 Task: Add a email signature "Regards, Robert".
Action: Mouse pressed left at (1162, 189)
Screenshot: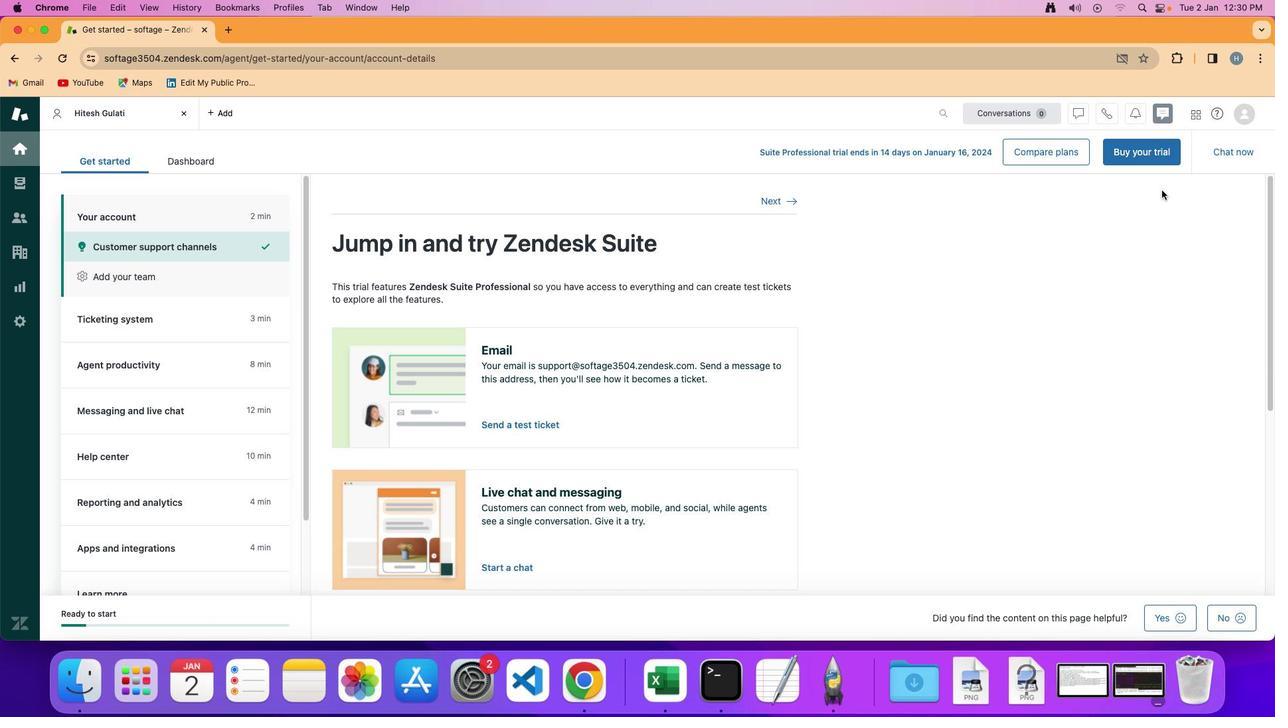 
Action: Mouse moved to (1242, 111)
Screenshot: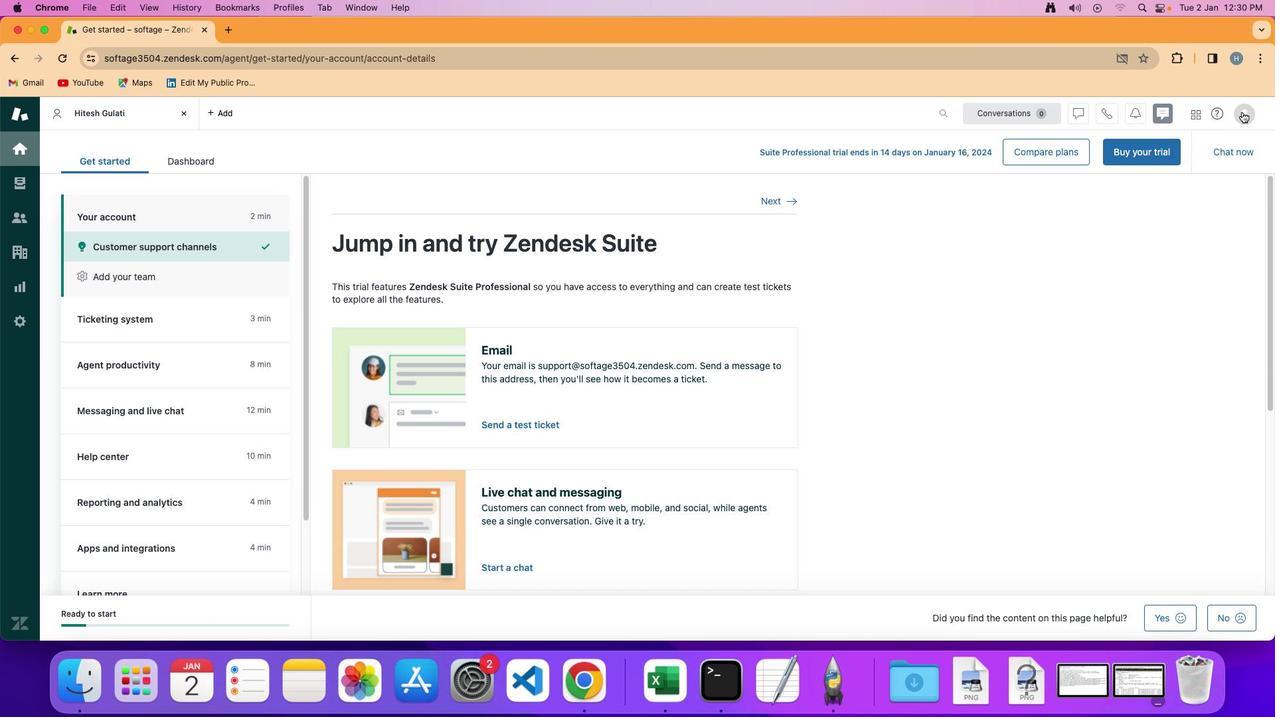 
Action: Mouse pressed left at (1242, 111)
Screenshot: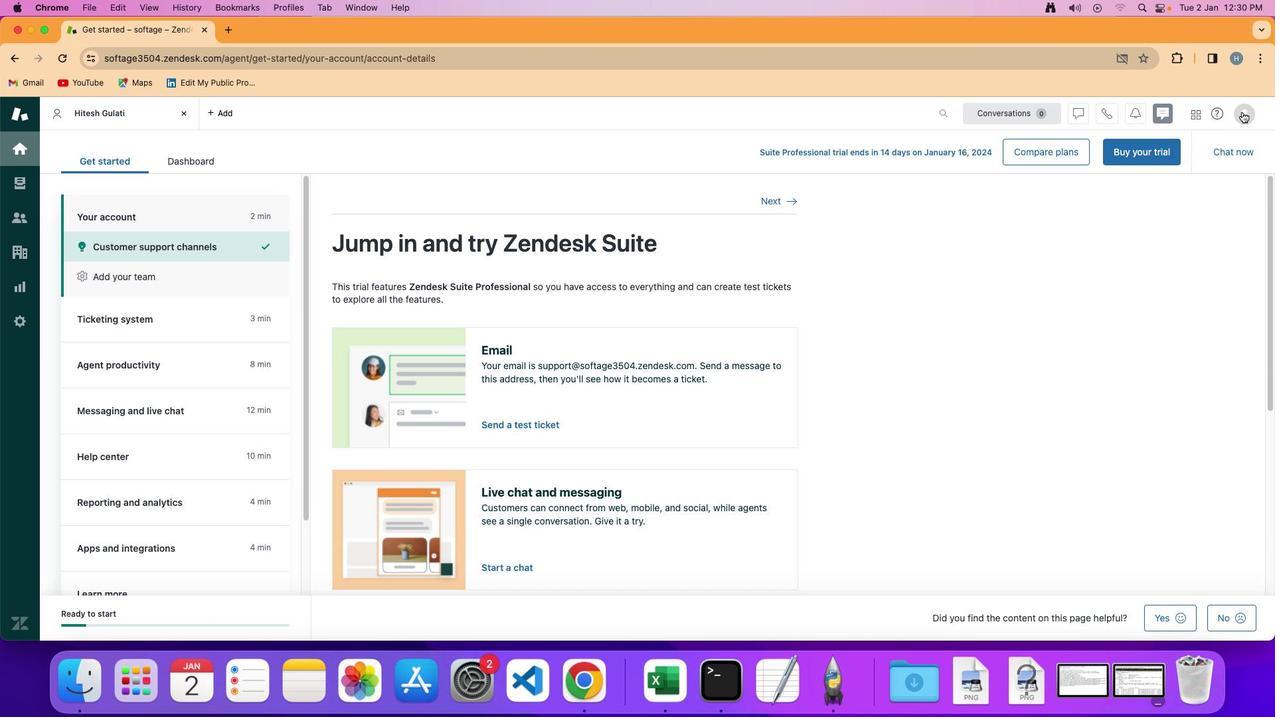 
Action: Mouse moved to (1164, 147)
Screenshot: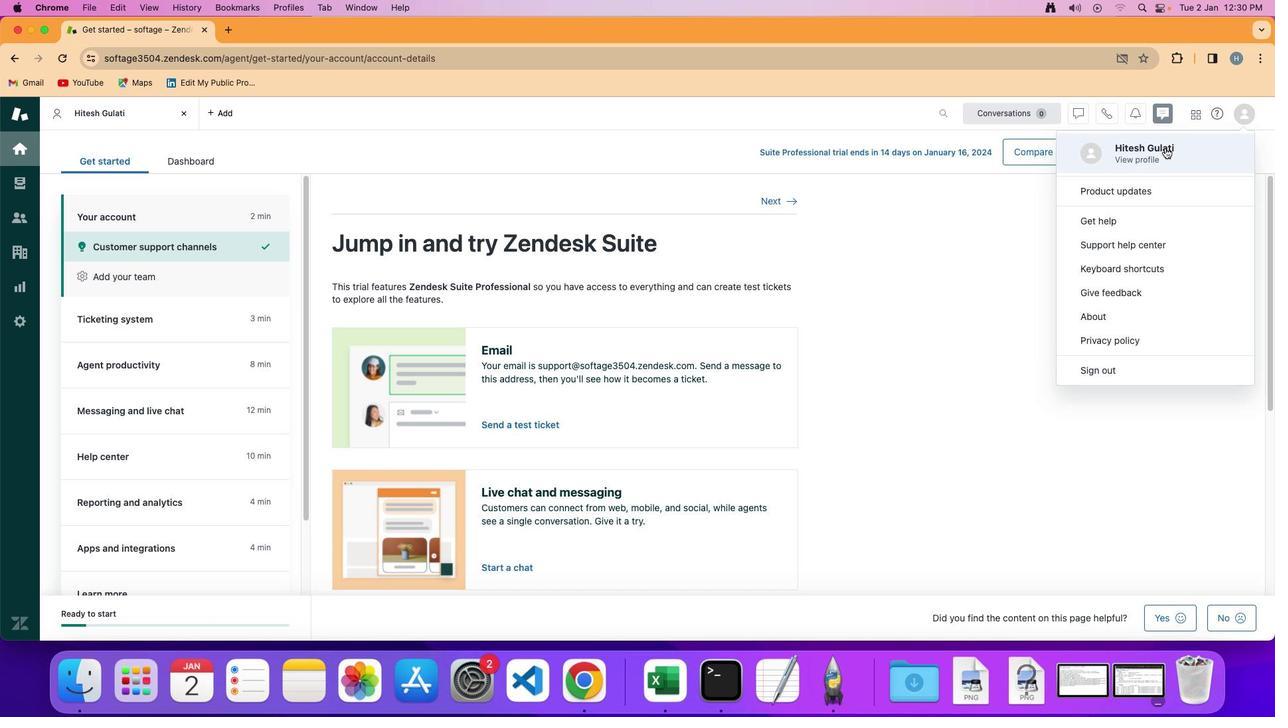 
Action: Mouse pressed left at (1164, 147)
Screenshot: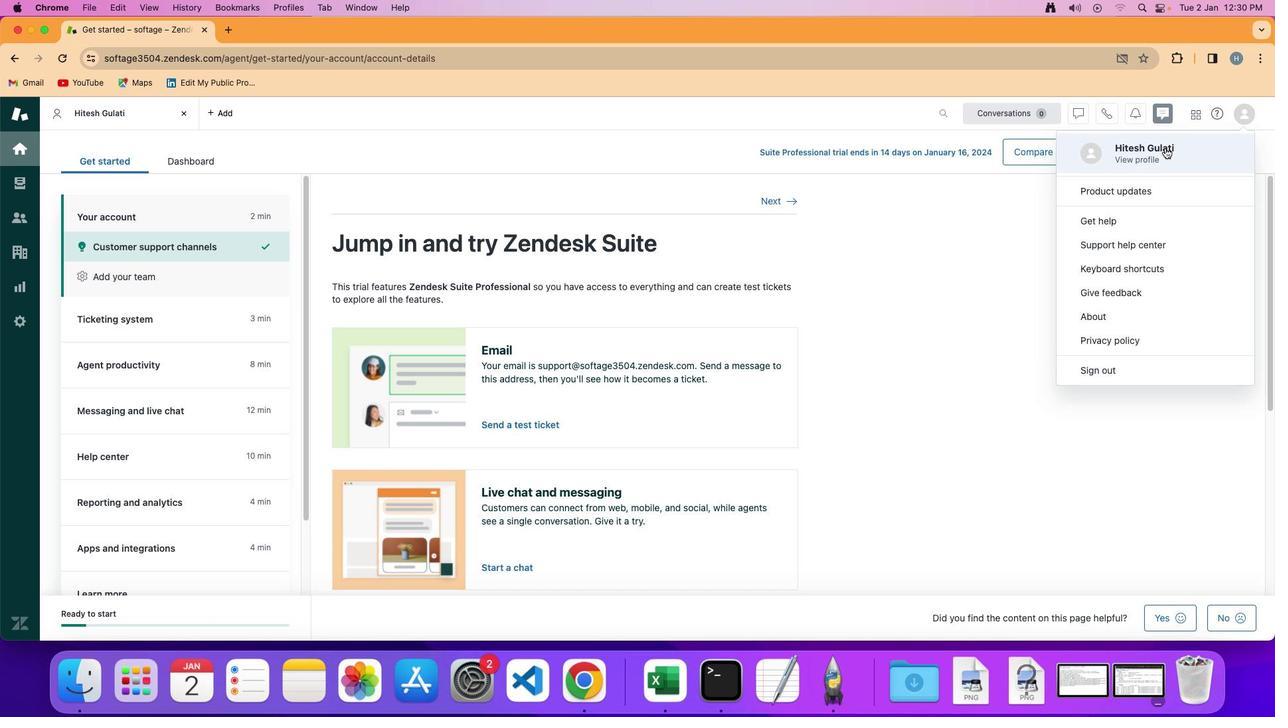 
Action: Mouse moved to (161, 358)
Screenshot: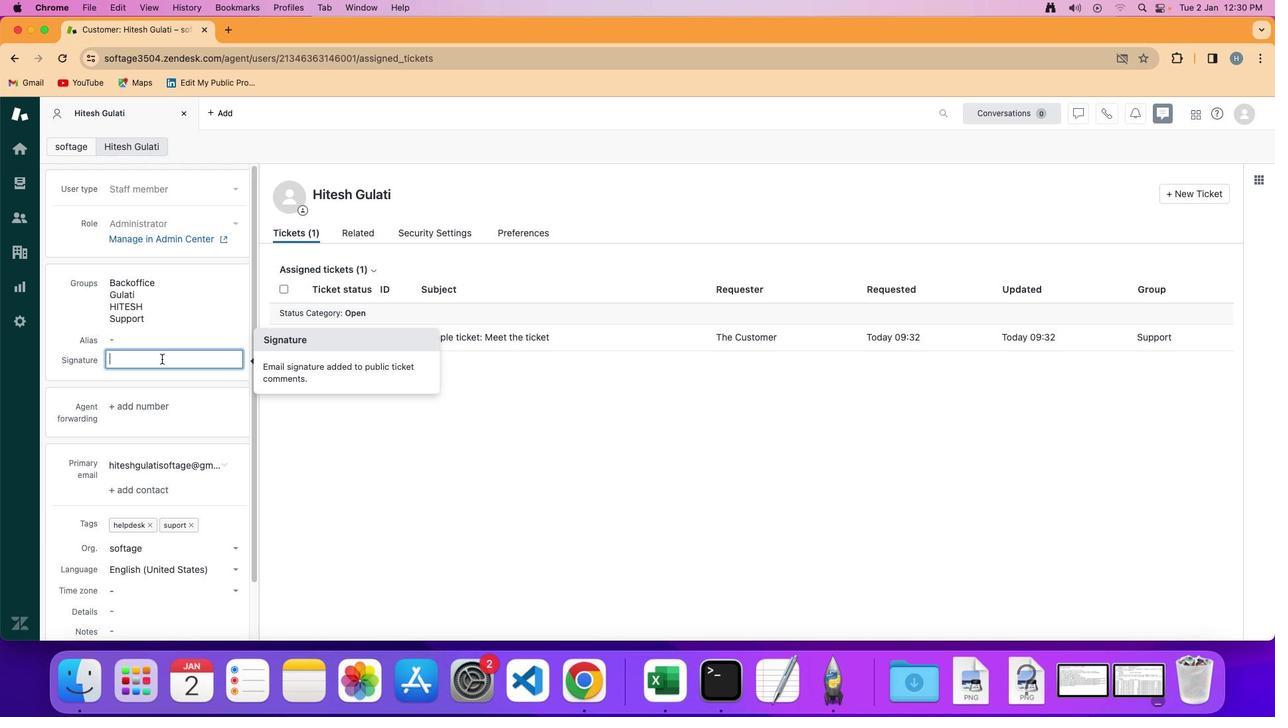 
Action: Mouse pressed left at (161, 358)
Screenshot: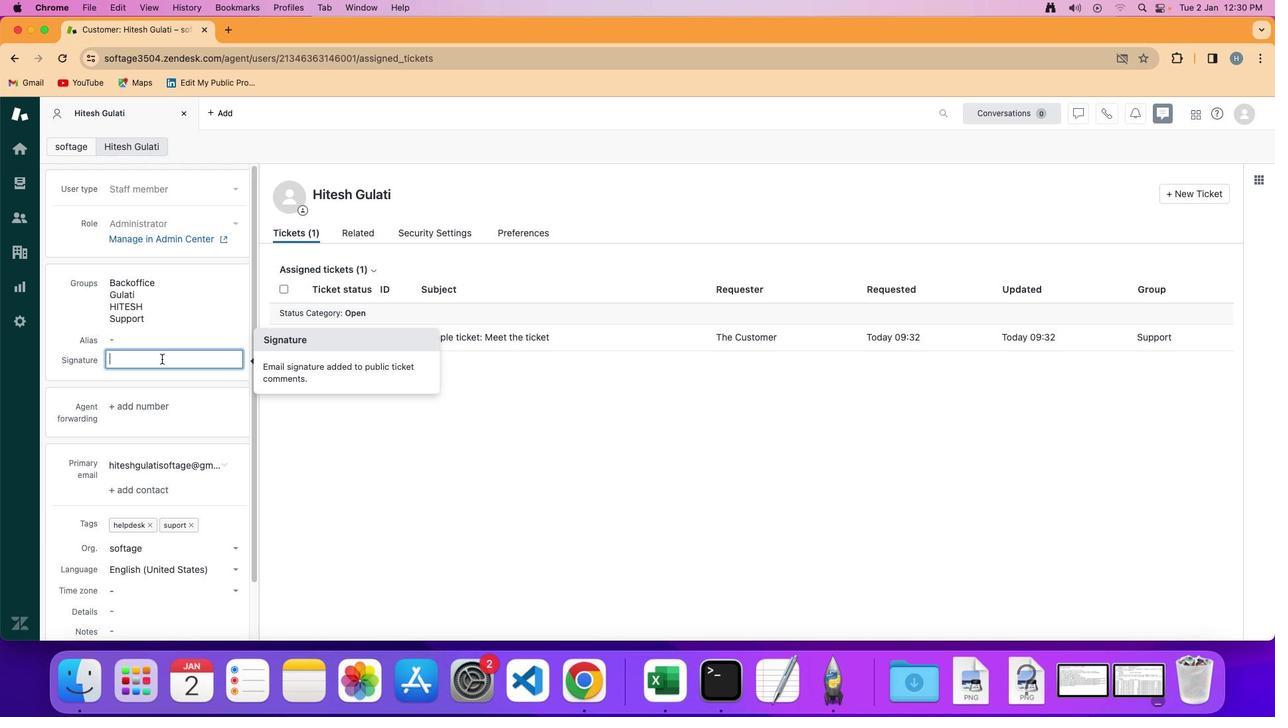 
Action: Key pressed Key.shift'R''e''g''a''r''d''s'Key.spaceKey.shift'R''o''b''e''r''t'
Screenshot: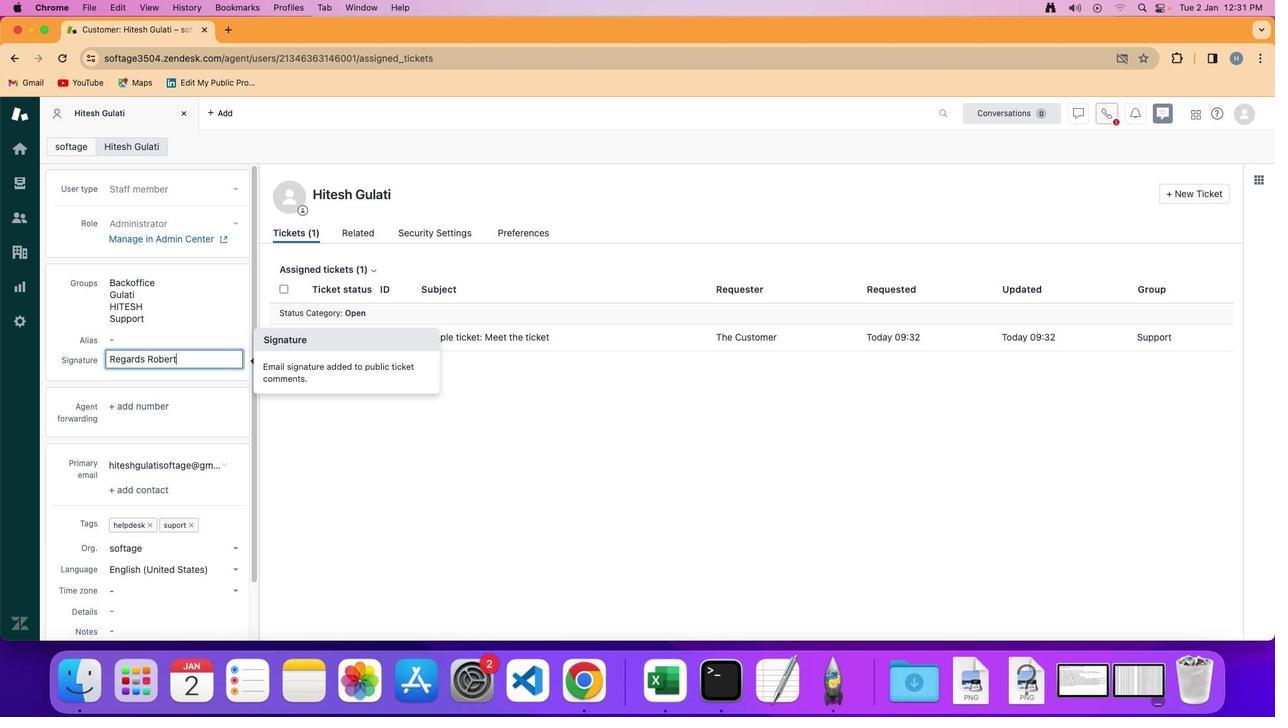 
Action: Mouse moved to (326, 436)
Screenshot: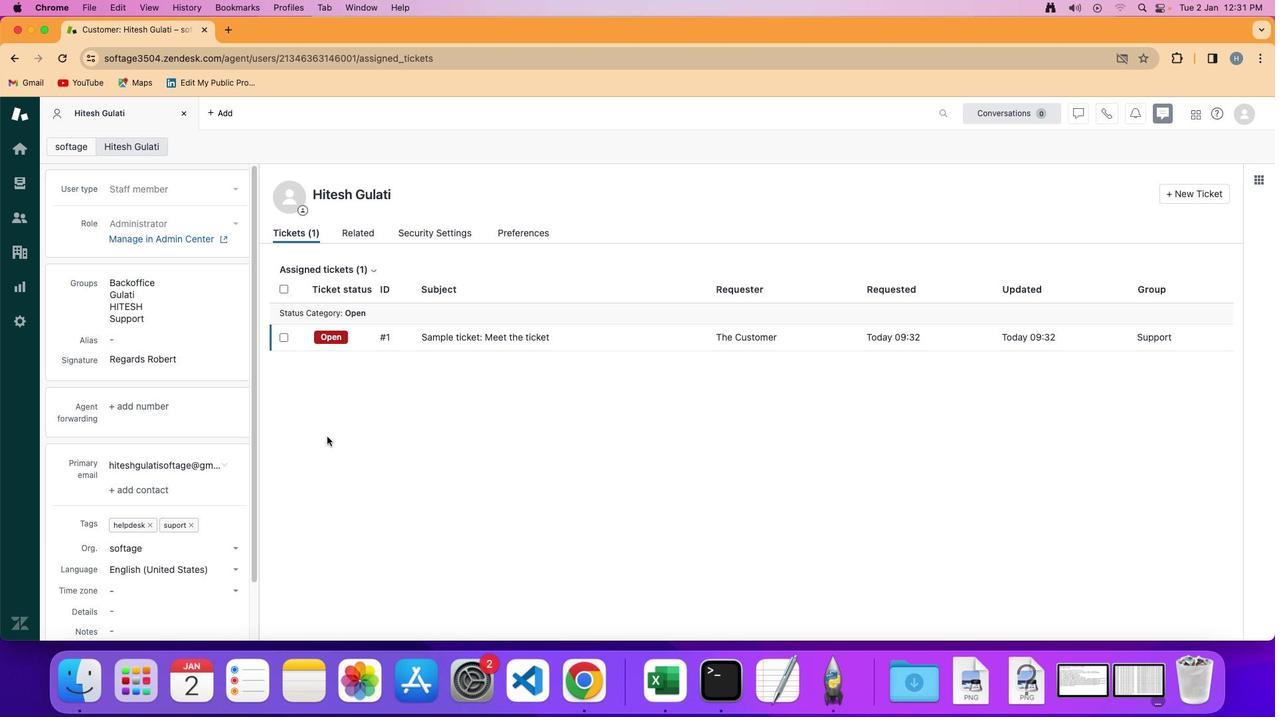 
Action: Mouse pressed left at (326, 436)
Screenshot: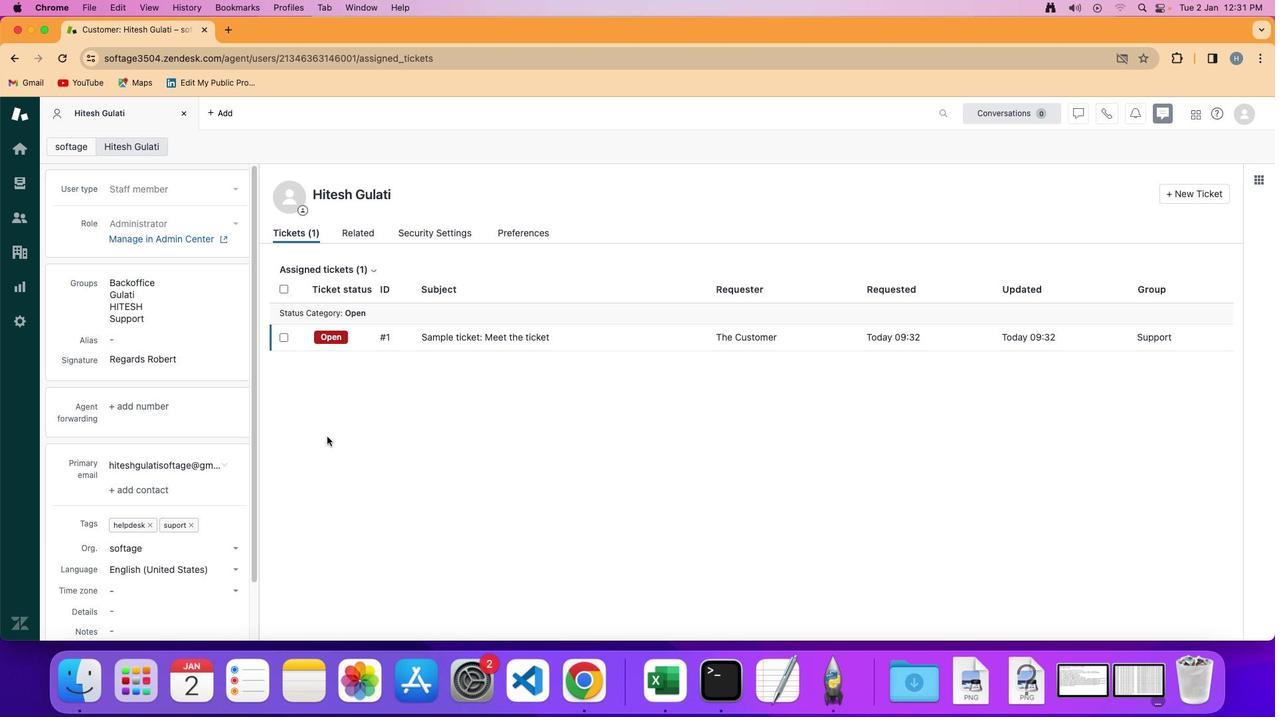 
